 Task: Select the Eastern European Time as time zone for the schedule.
Action: Mouse moved to (93, 162)
Screenshot: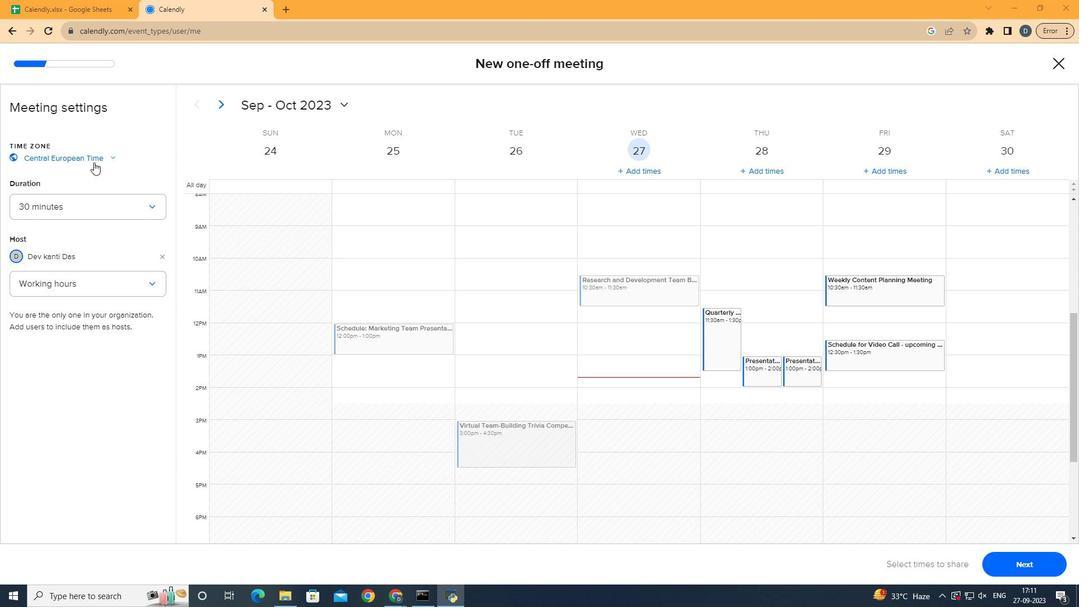 
Action: Mouse pressed left at (93, 162)
Screenshot: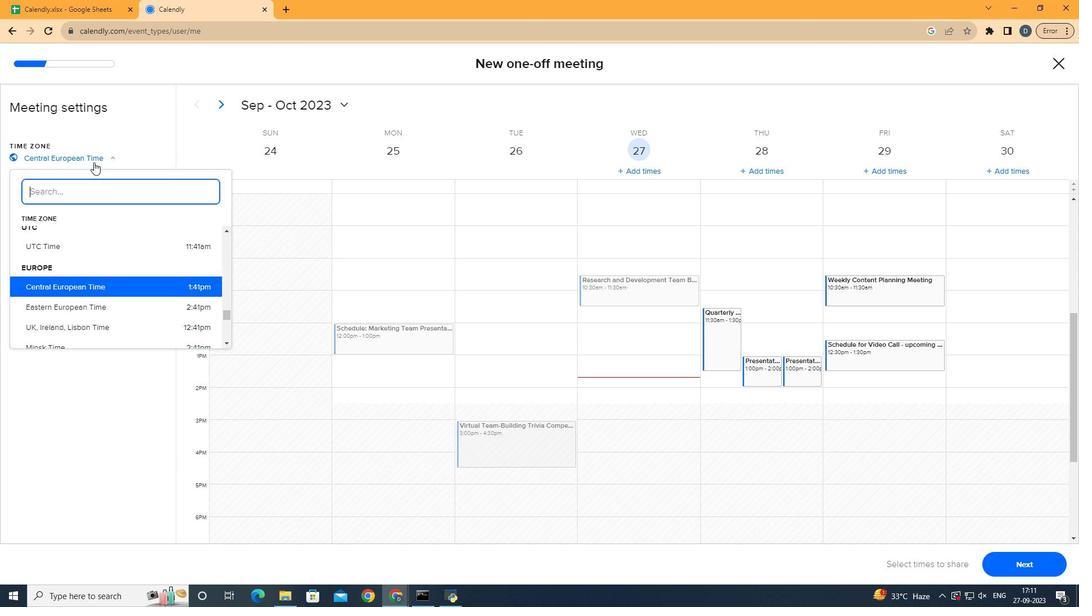
Action: Mouse moved to (130, 305)
Screenshot: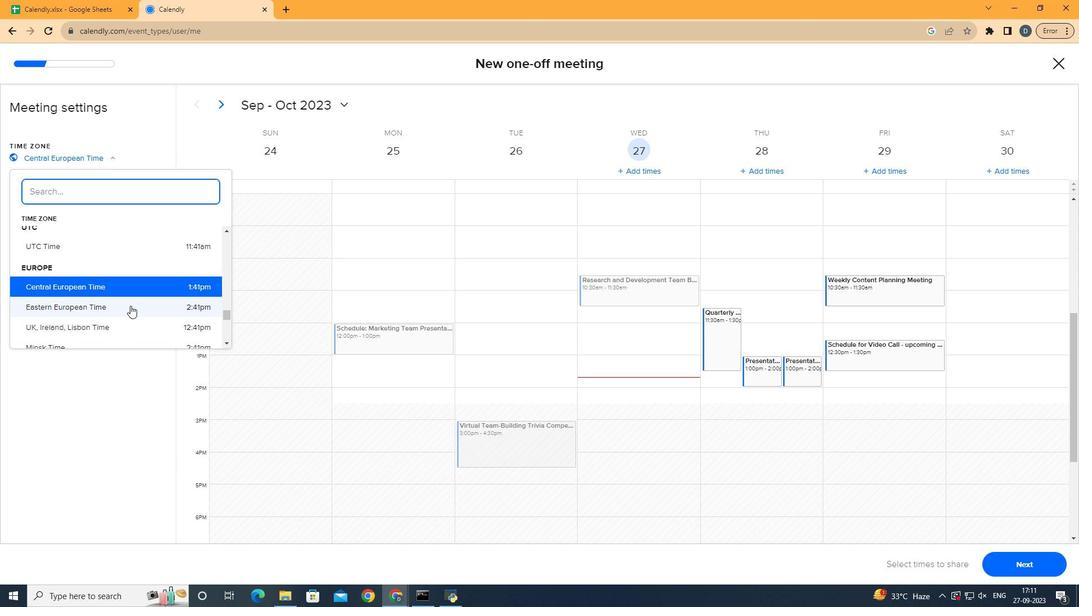 
Action: Mouse pressed left at (130, 305)
Screenshot: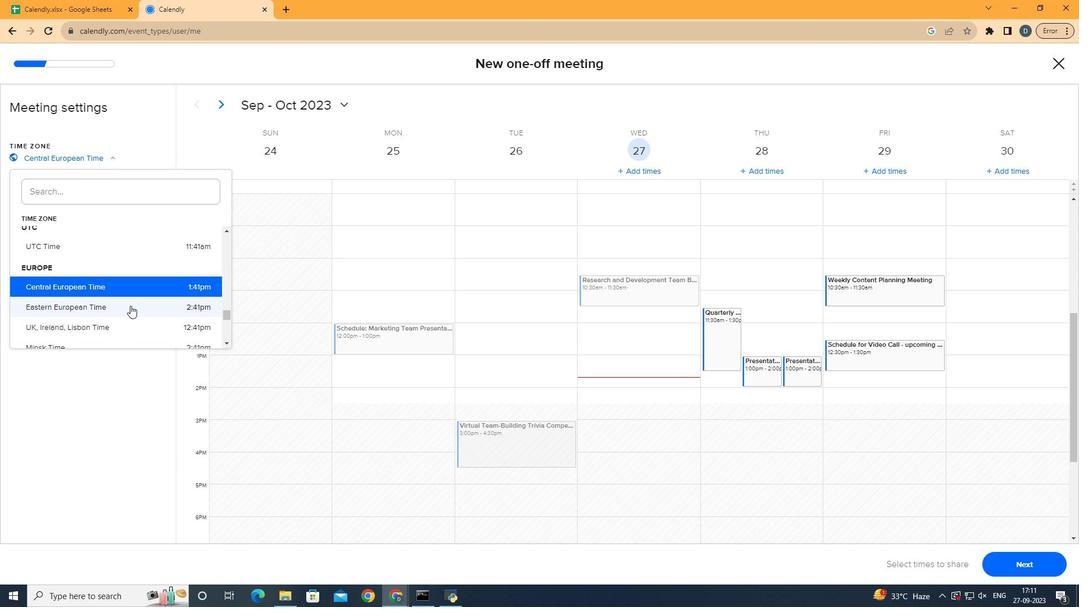 
Action: Mouse moved to (138, 397)
Screenshot: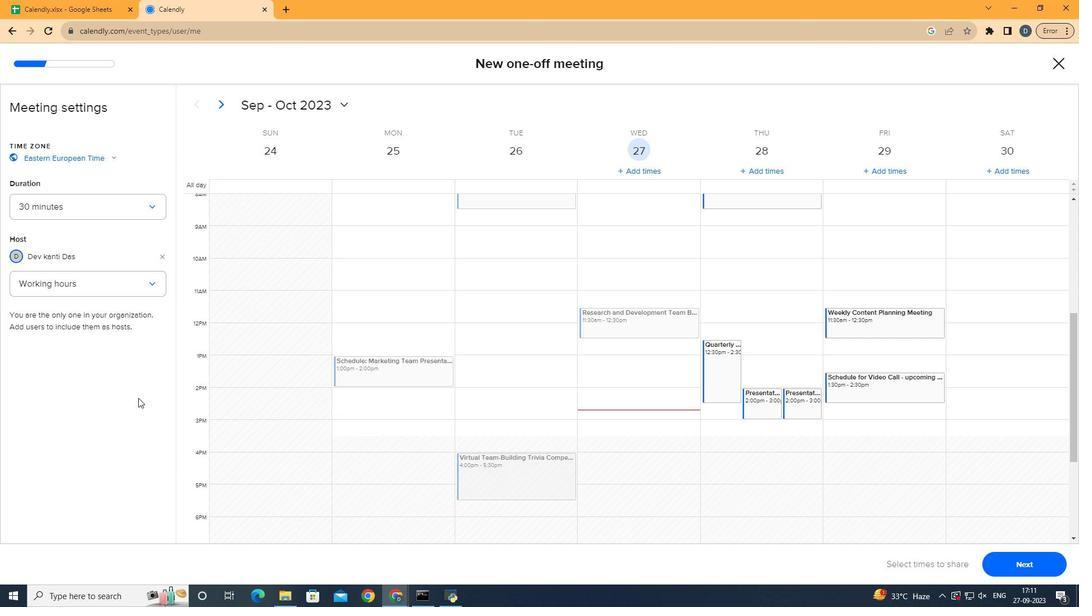 
